 Task: Select starred messages.
Action: Mouse moved to (582, 72)
Screenshot: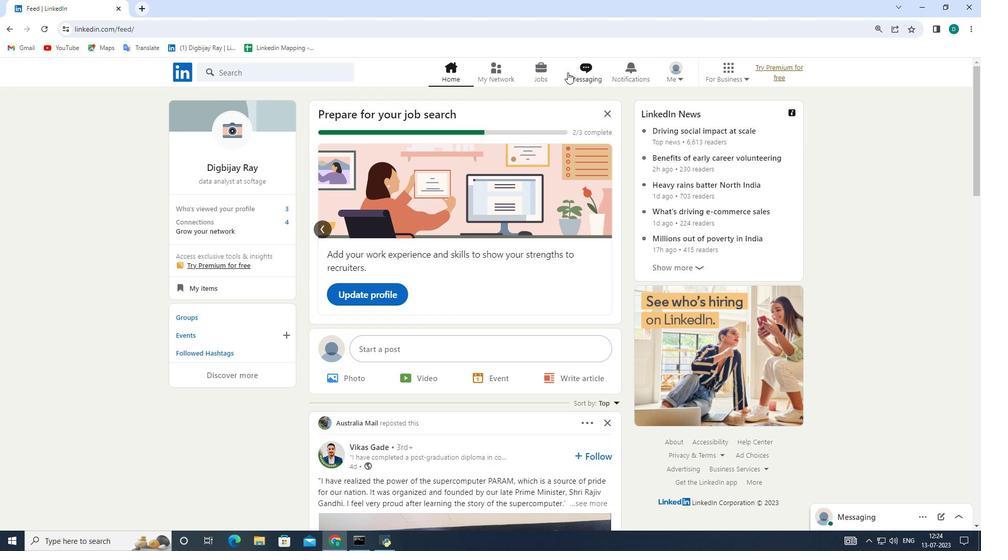 
Action: Mouse pressed left at (582, 72)
Screenshot: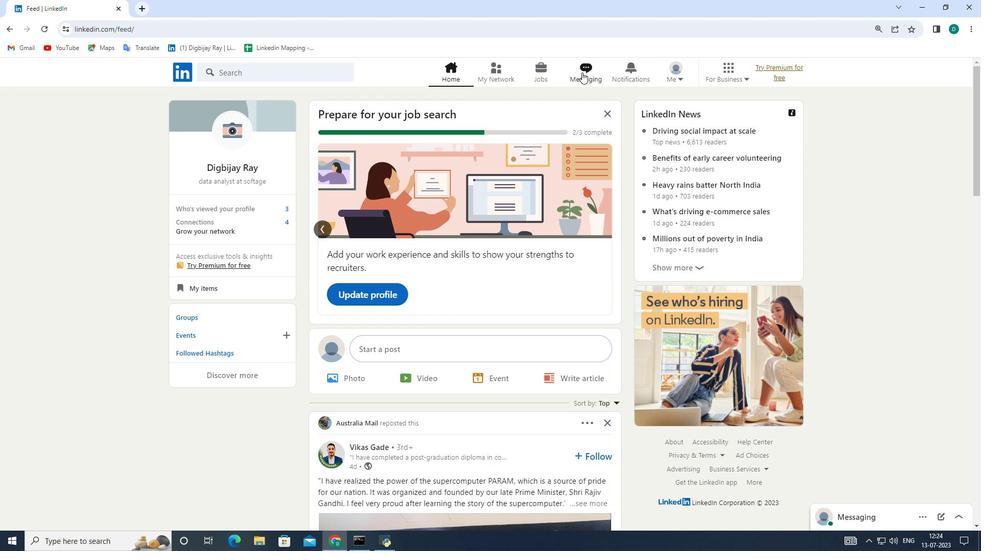 
Action: Mouse moved to (329, 140)
Screenshot: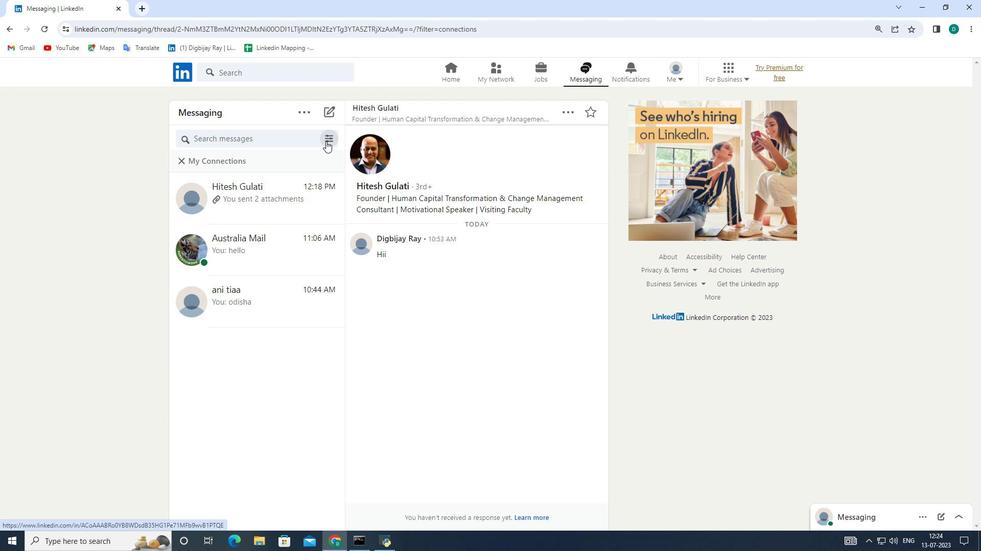 
Action: Mouse pressed left at (329, 140)
Screenshot: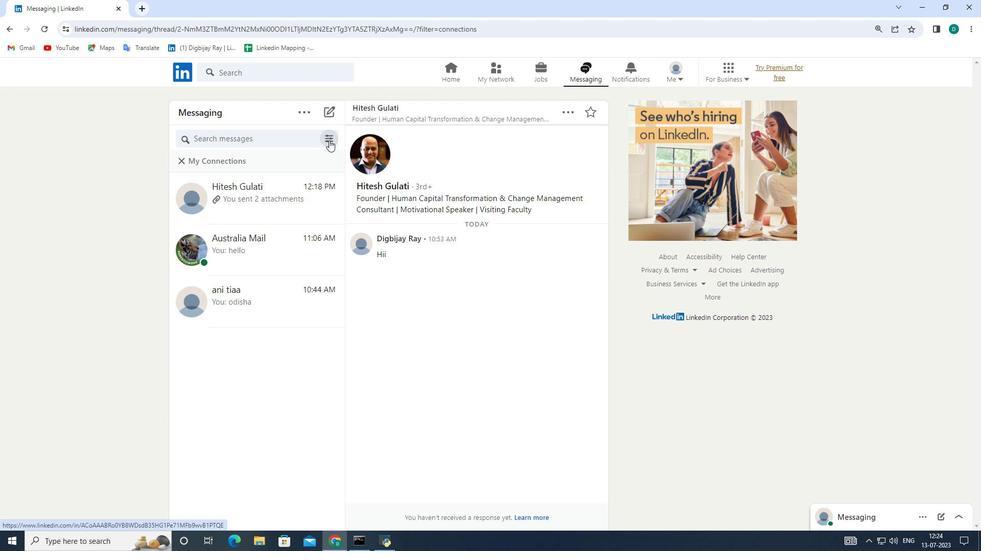 
Action: Mouse moved to (297, 195)
Screenshot: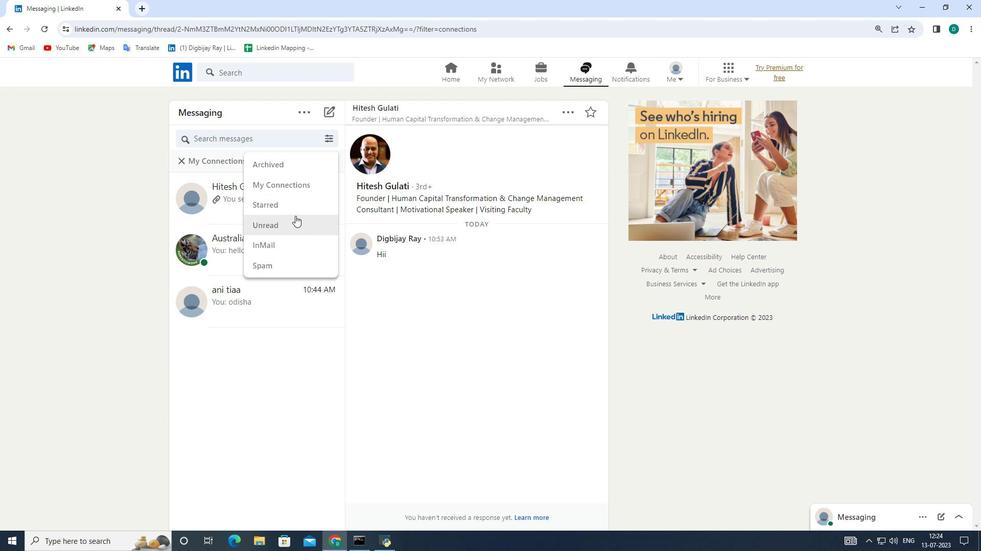 
Action: Mouse pressed left at (297, 195)
Screenshot: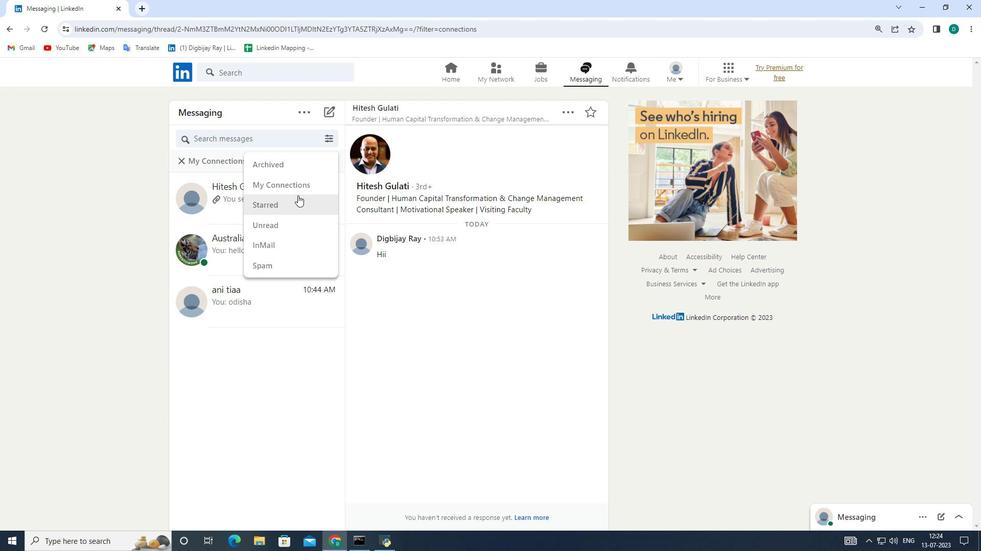 
